 Task: Select the Video clip of movie A.mp4
Action: Mouse moved to (629, 111)
Screenshot: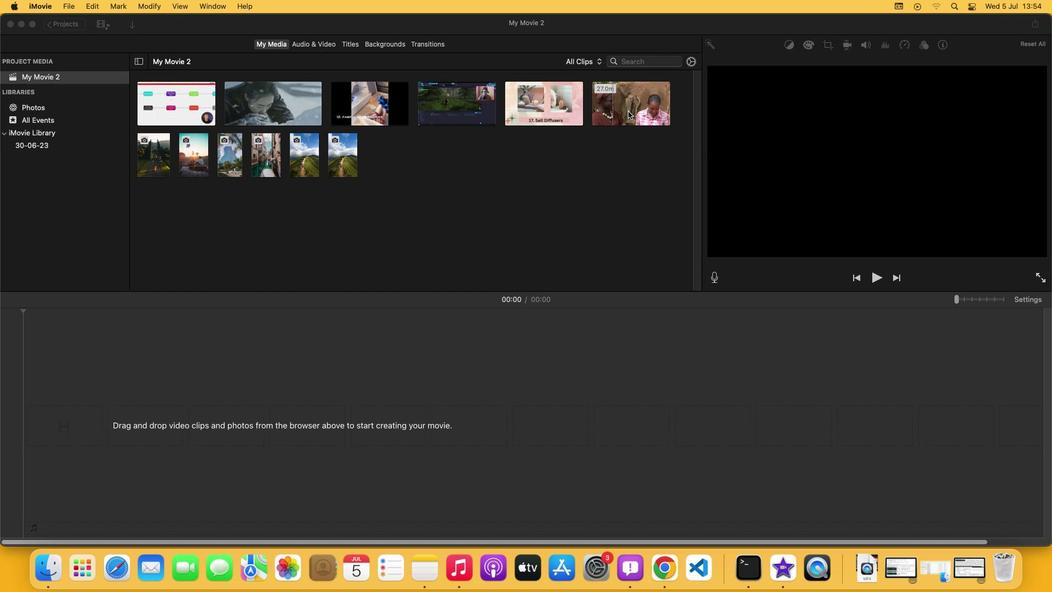 
Action: Mouse pressed left at (629, 111)
Screenshot: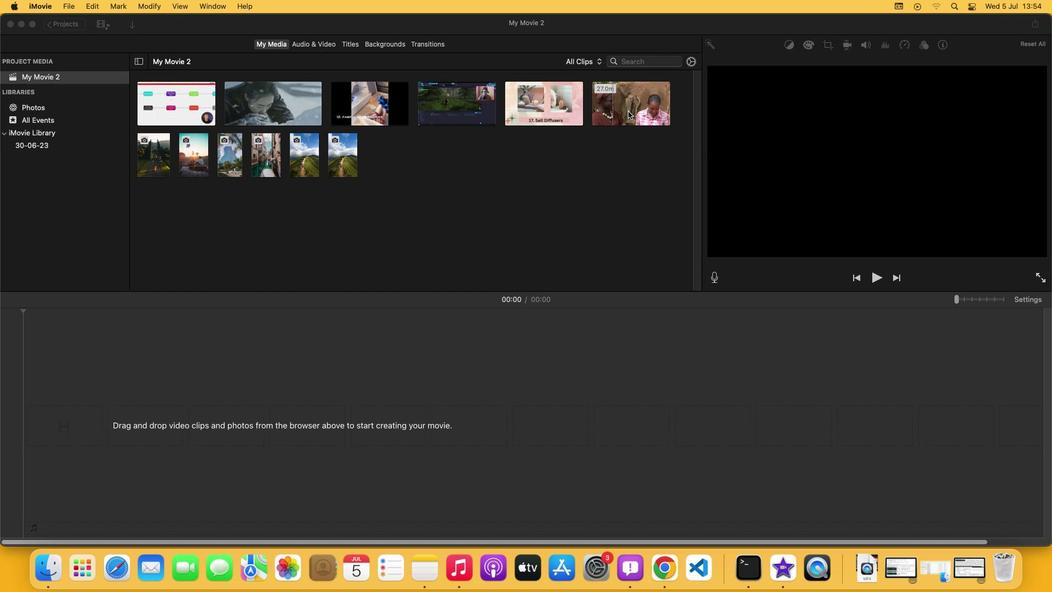 
Action: Mouse moved to (136, 361)
Screenshot: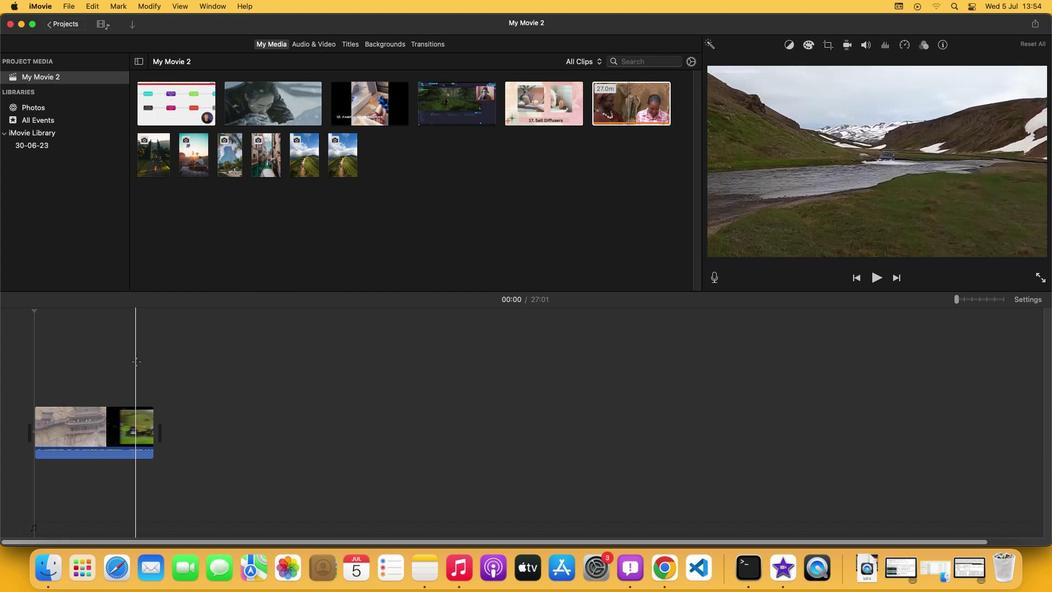
Action: Mouse pressed left at (136, 361)
Screenshot: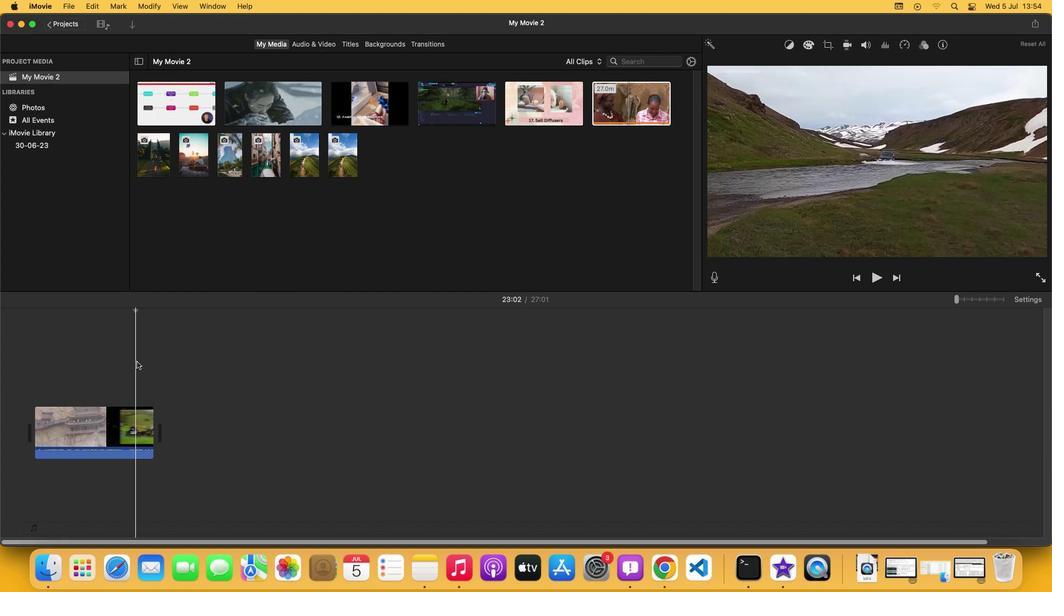 
Action: Mouse moved to (94, 4)
Screenshot: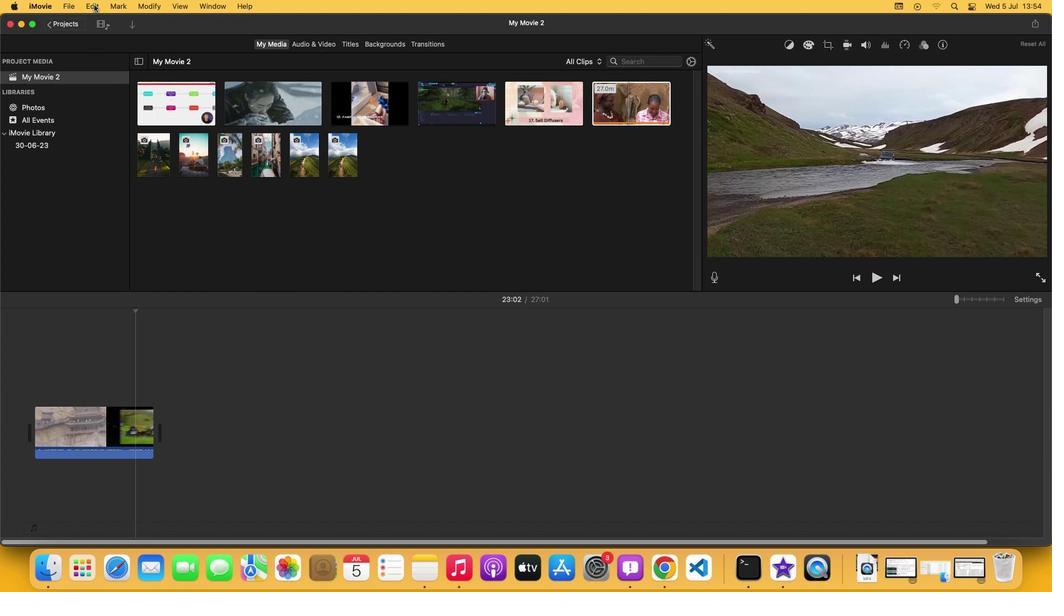 
Action: Mouse pressed left at (94, 4)
Screenshot: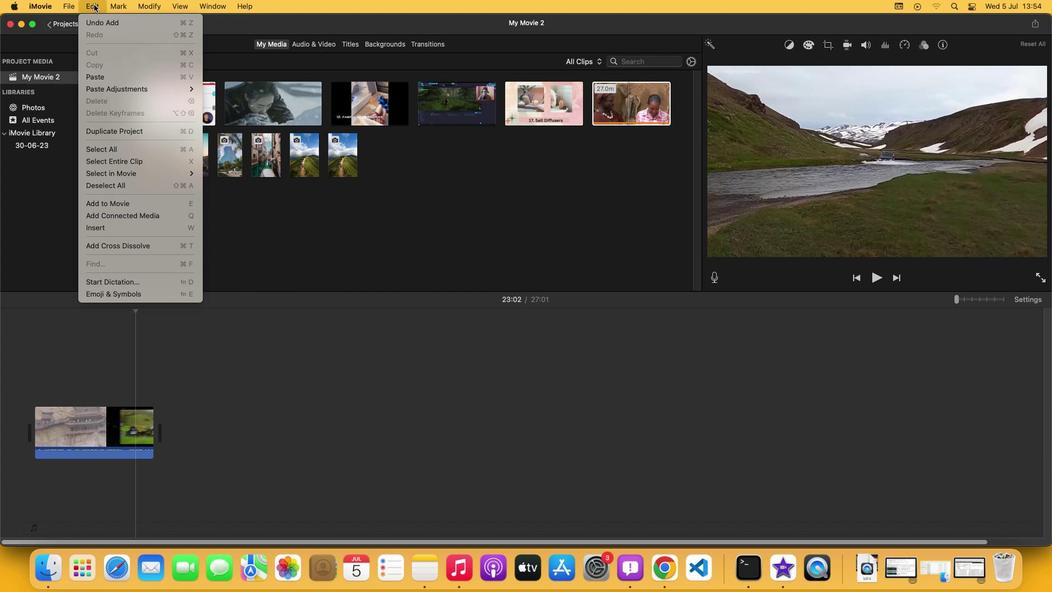 
Action: Mouse moved to (116, 175)
Screenshot: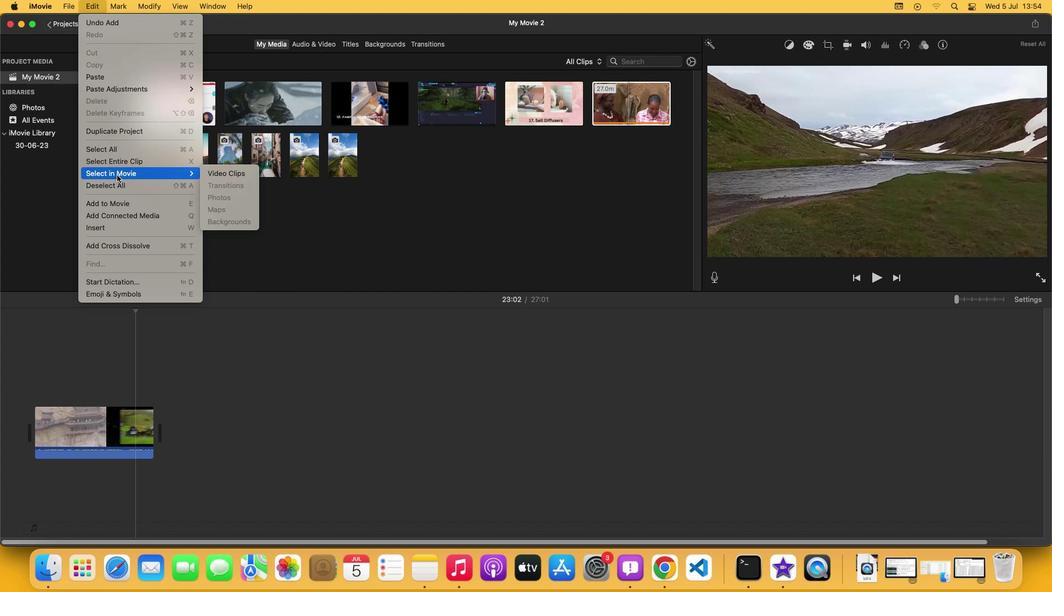 
Action: Mouse pressed left at (116, 175)
Screenshot: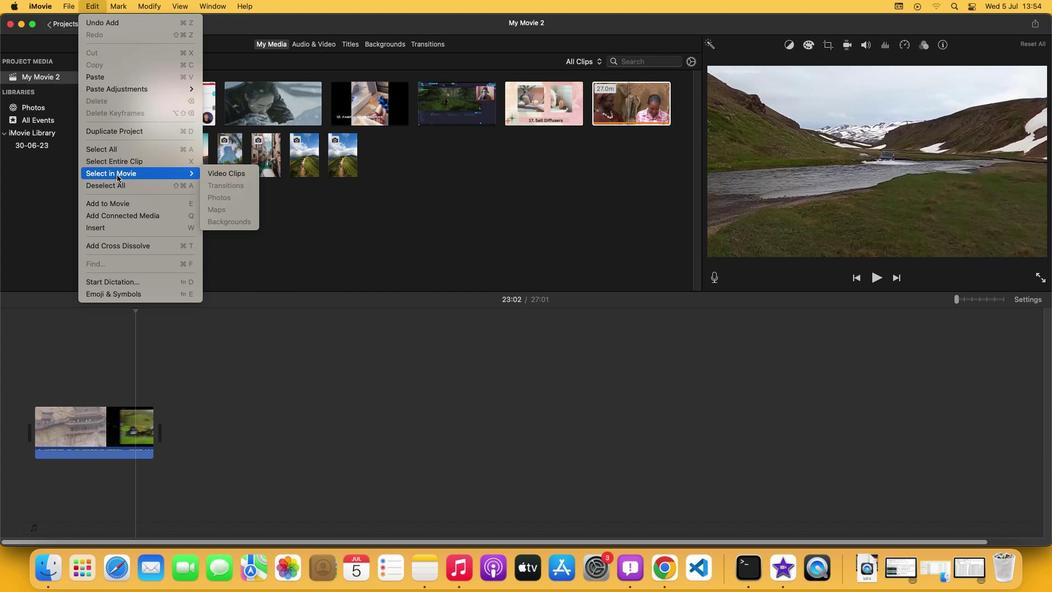 
Action: Mouse moved to (223, 174)
Screenshot: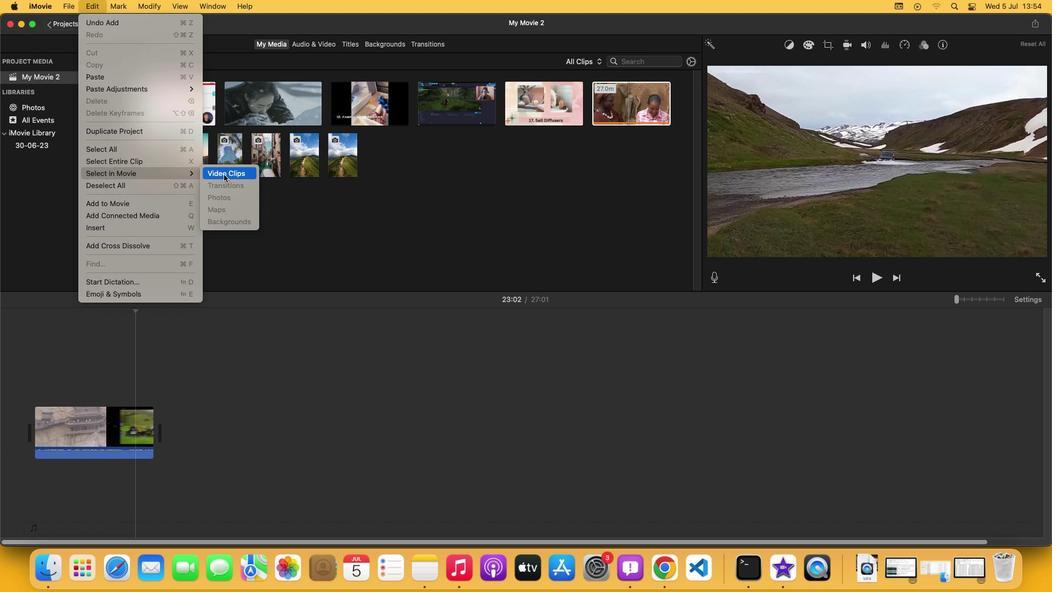 
Action: Mouse pressed left at (223, 174)
Screenshot: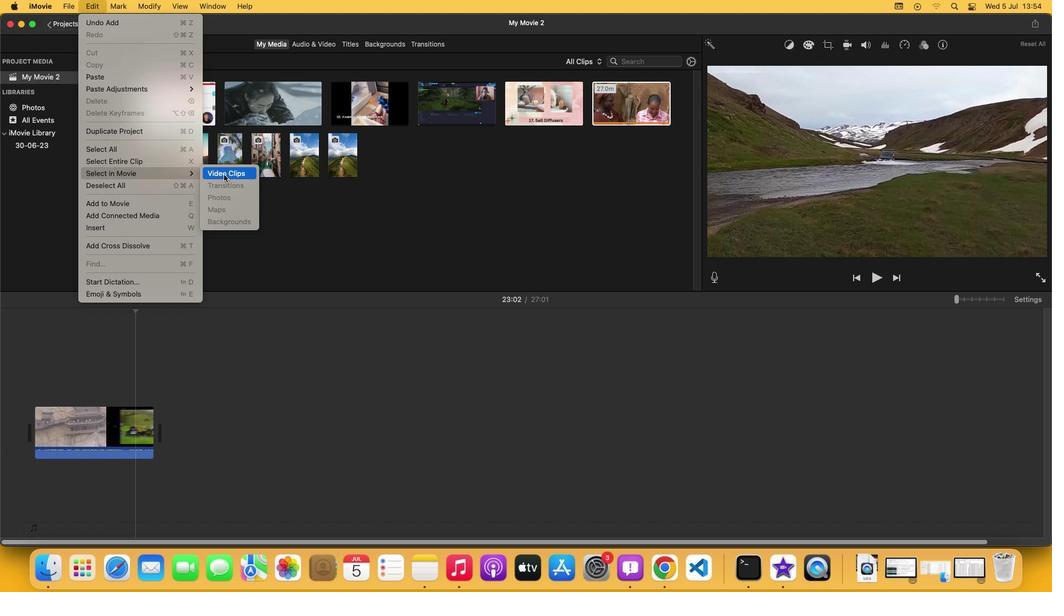 
